 Task: Create a task  Develop a new online tool for online customer experience mapping , assign it to team member softage.2@softage.net in the project ConceptTech and update the status of the task to  At Risk , set the priority of the task to Medium
Action: Mouse moved to (233, 403)
Screenshot: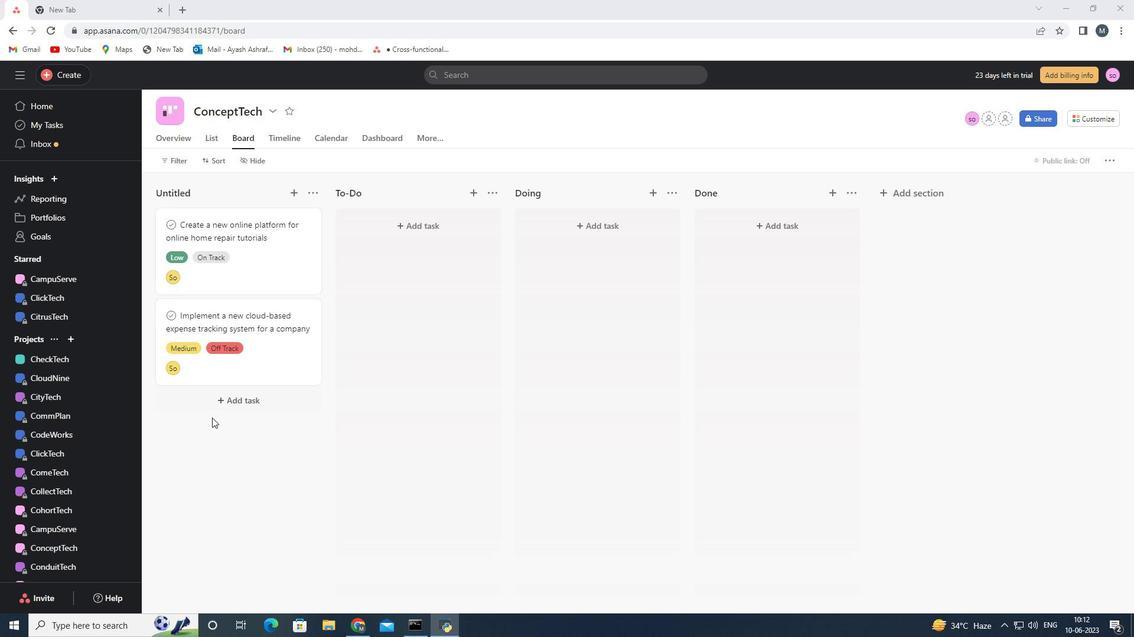 
Action: Mouse pressed left at (233, 403)
Screenshot: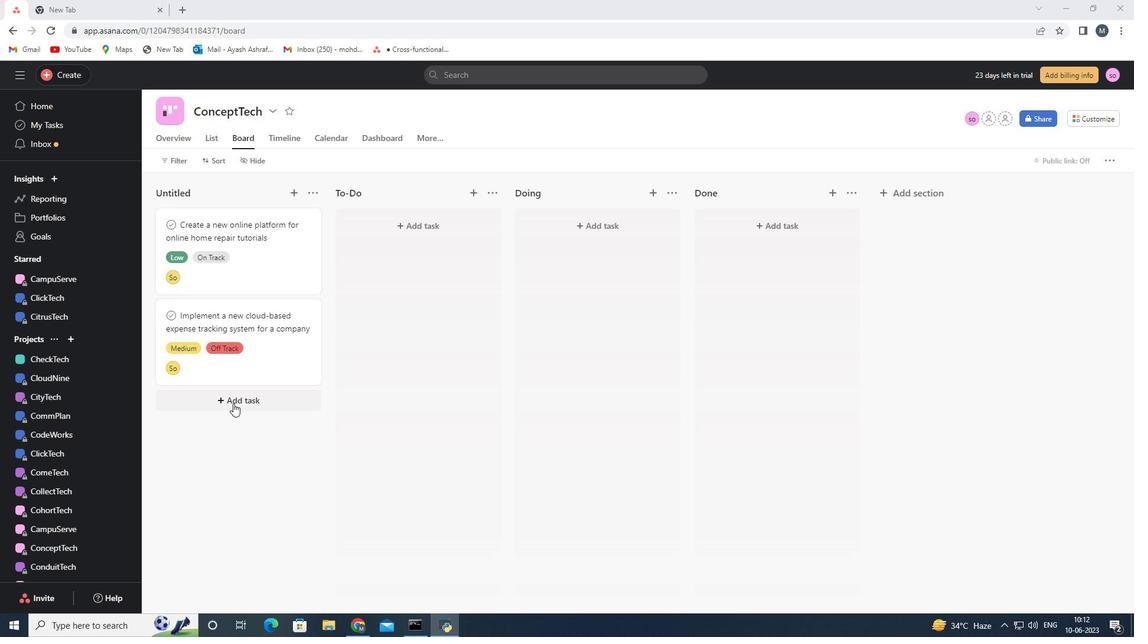 
Action: Mouse moved to (231, 403)
Screenshot: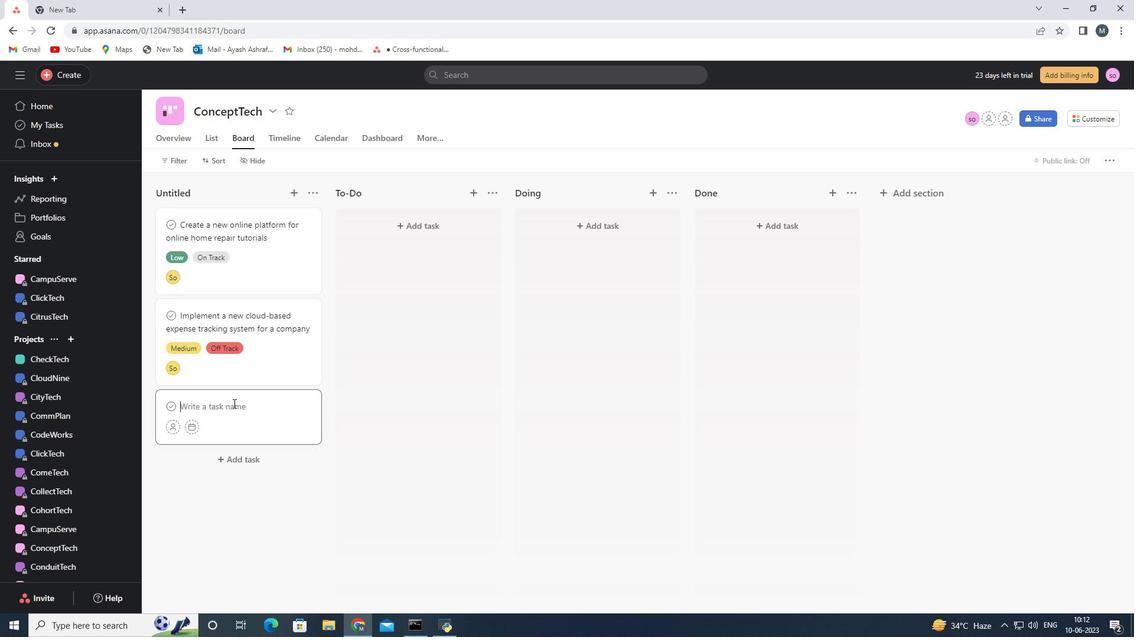 
Action: Mouse pressed left at (231, 403)
Screenshot: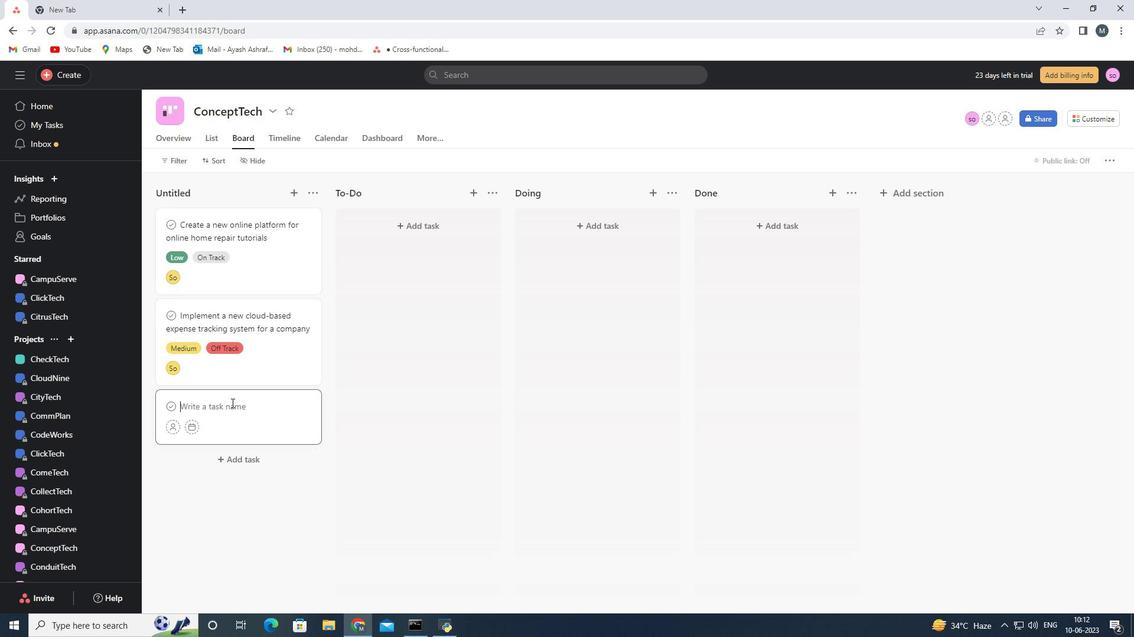 
Action: Key pressed <Key.shift>Dvelop<Key.space>
Screenshot: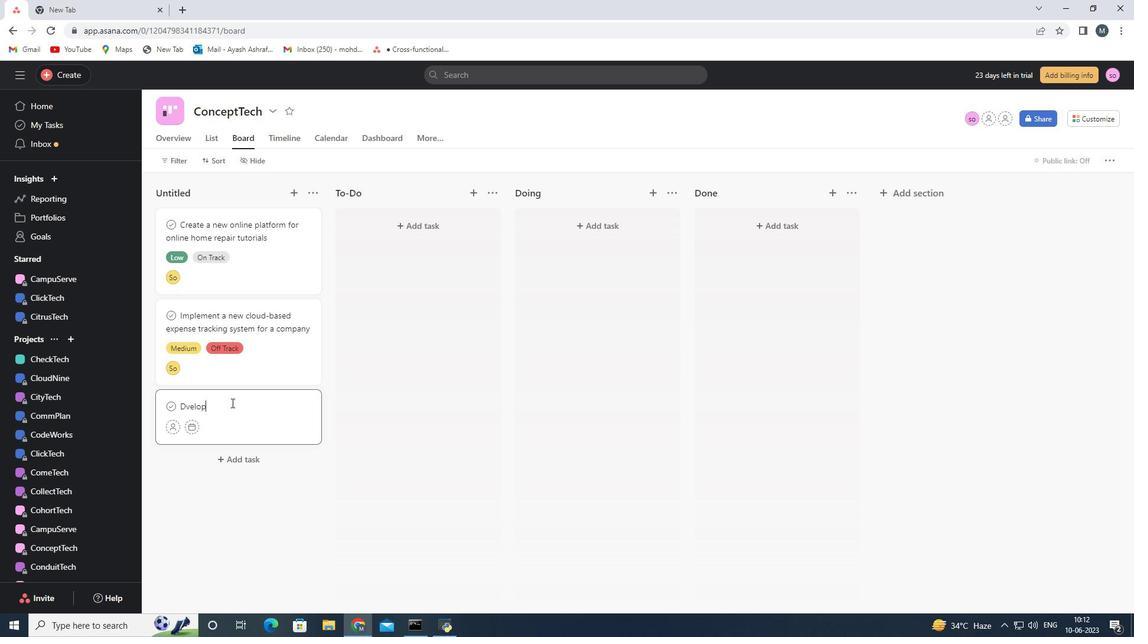 
Action: Mouse moved to (187, 408)
Screenshot: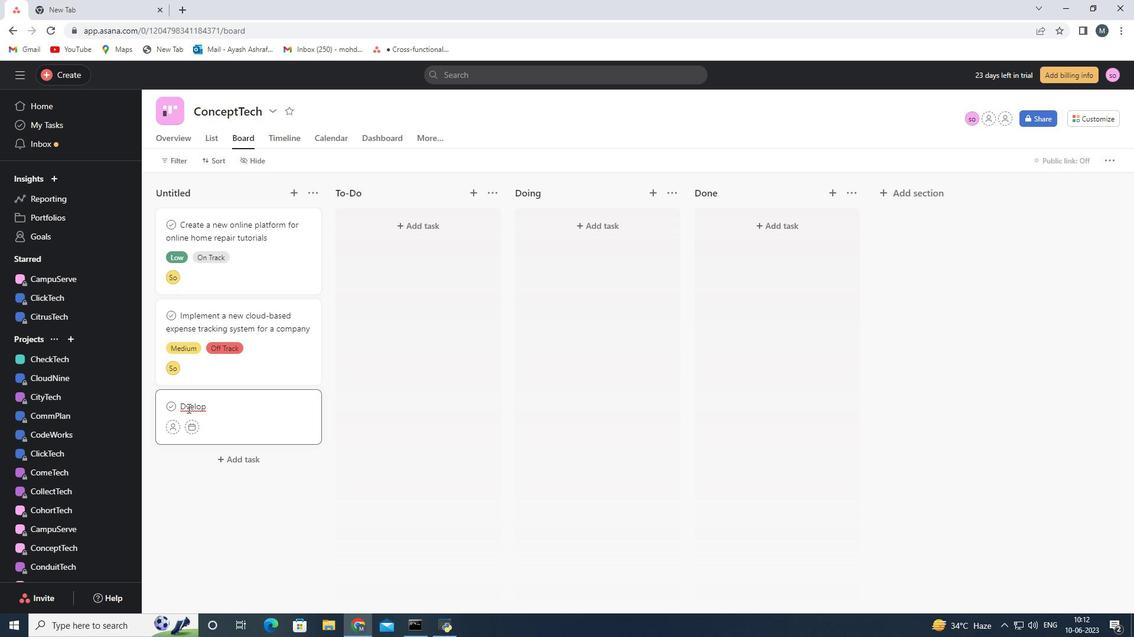 
Action: Mouse pressed left at (187, 408)
Screenshot: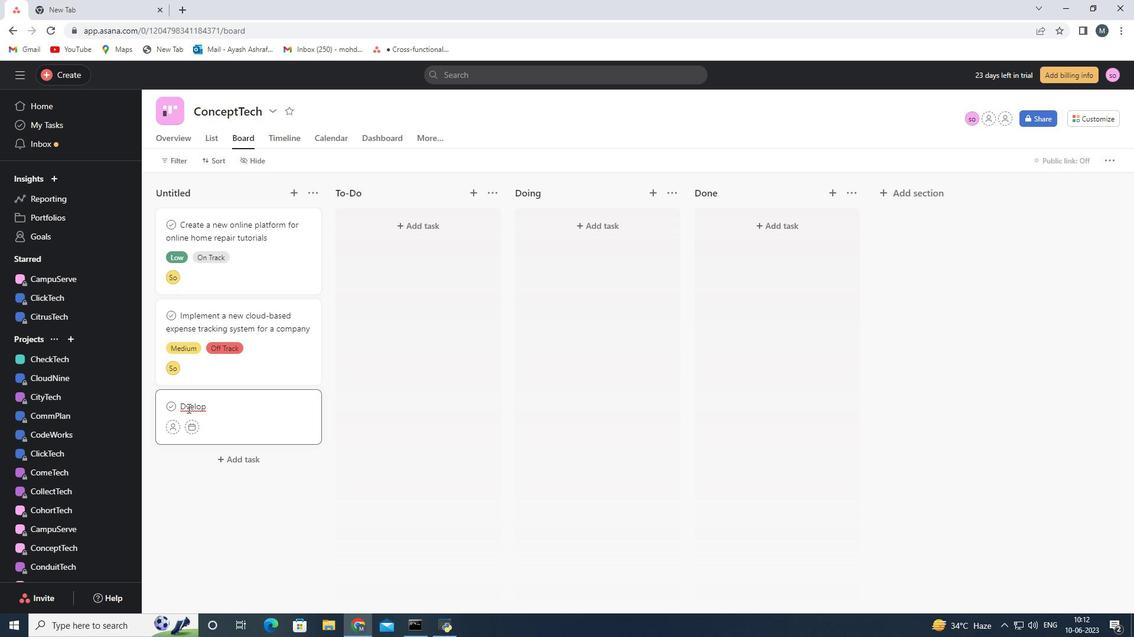 
Action: Mouse moved to (191, 409)
Screenshot: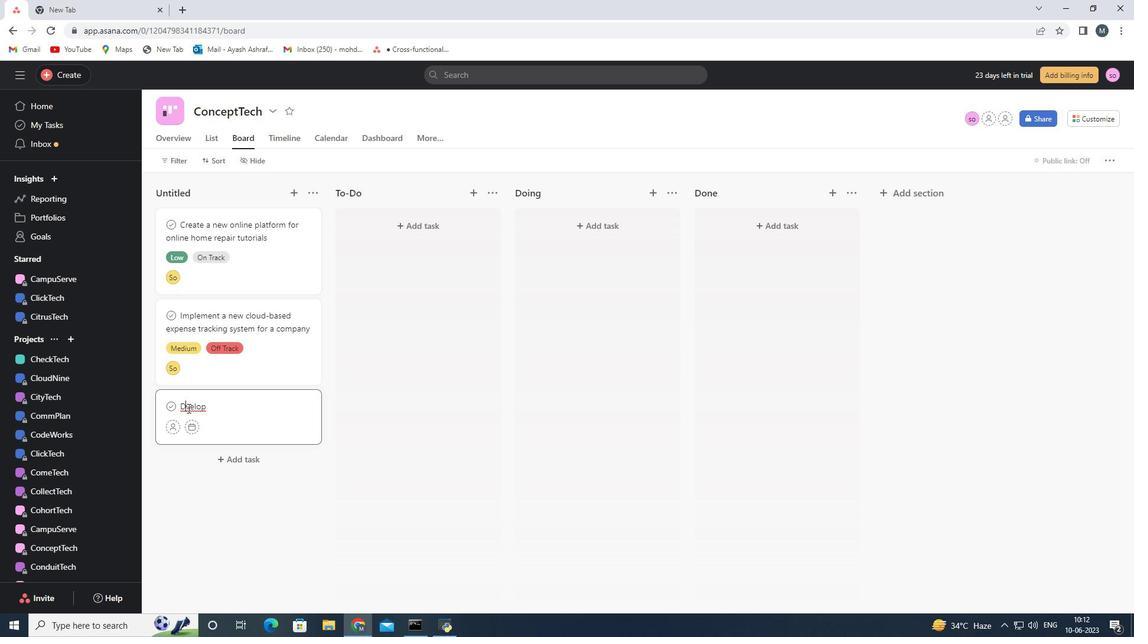 
Action: Key pressed e
Screenshot: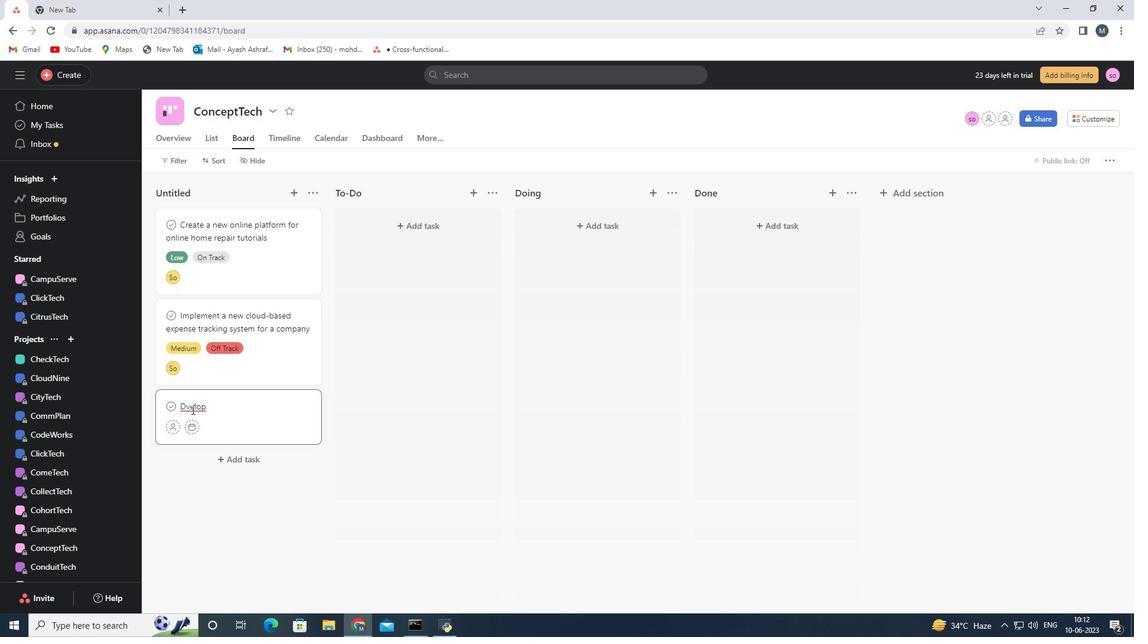 
Action: Mouse moved to (236, 406)
Screenshot: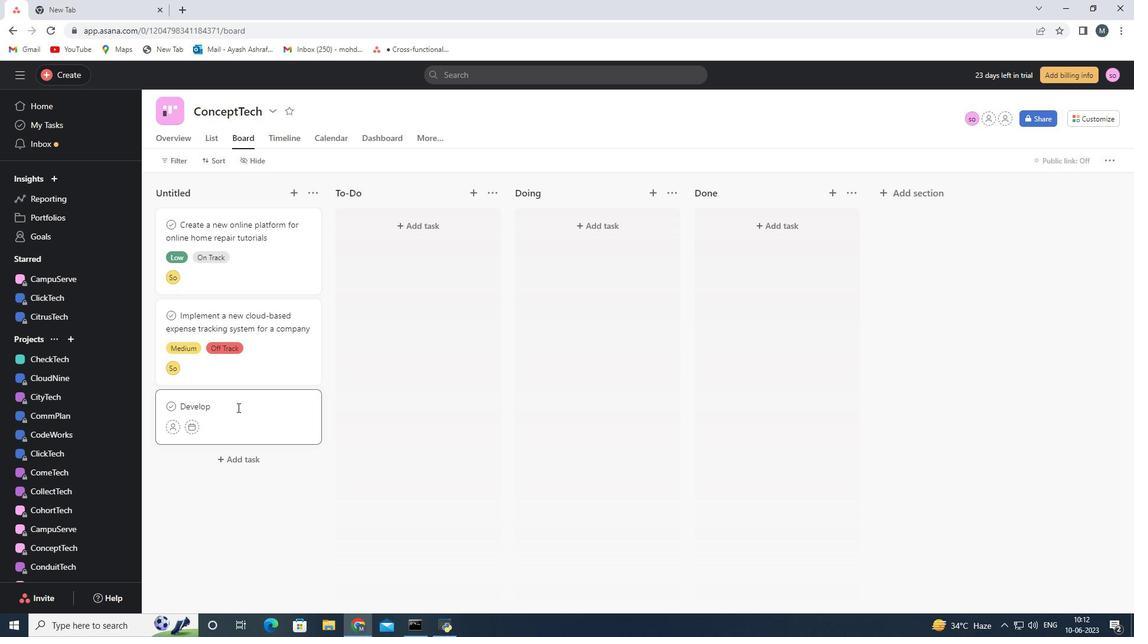 
Action: Mouse pressed left at (236, 406)
Screenshot: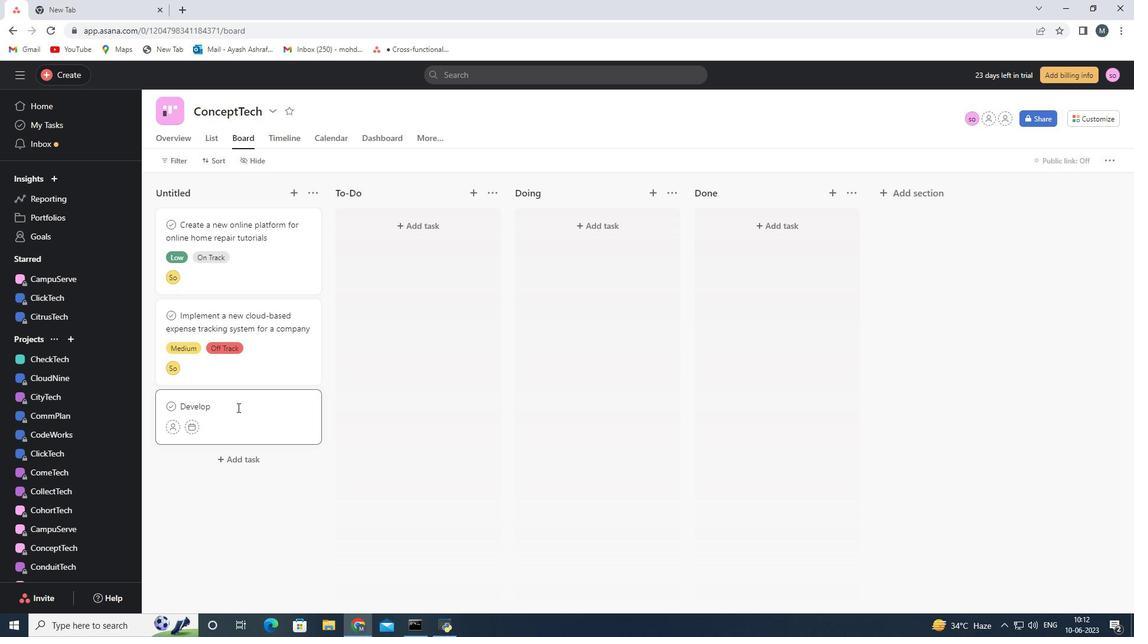 
Action: Key pressed a<Key.space>new<Key.space>online<Key.space>tool<Key.space>for<Key.space>online<Key.space>customer<Key.space>experience<Key.space>mapping<Key.space>
Screenshot: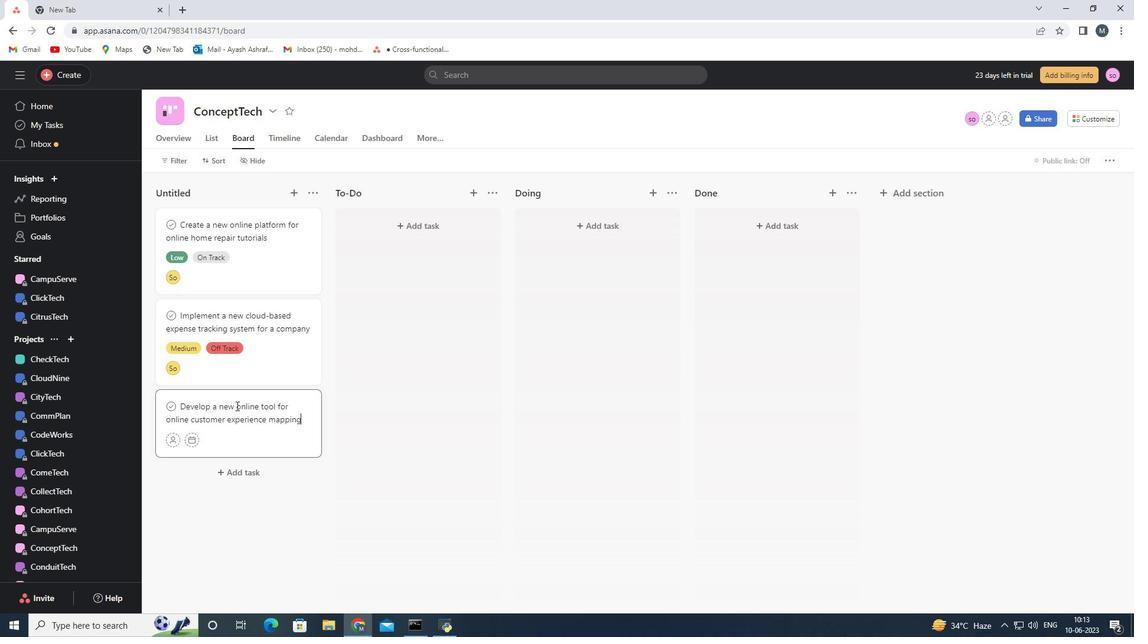 
Action: Mouse moved to (171, 441)
Screenshot: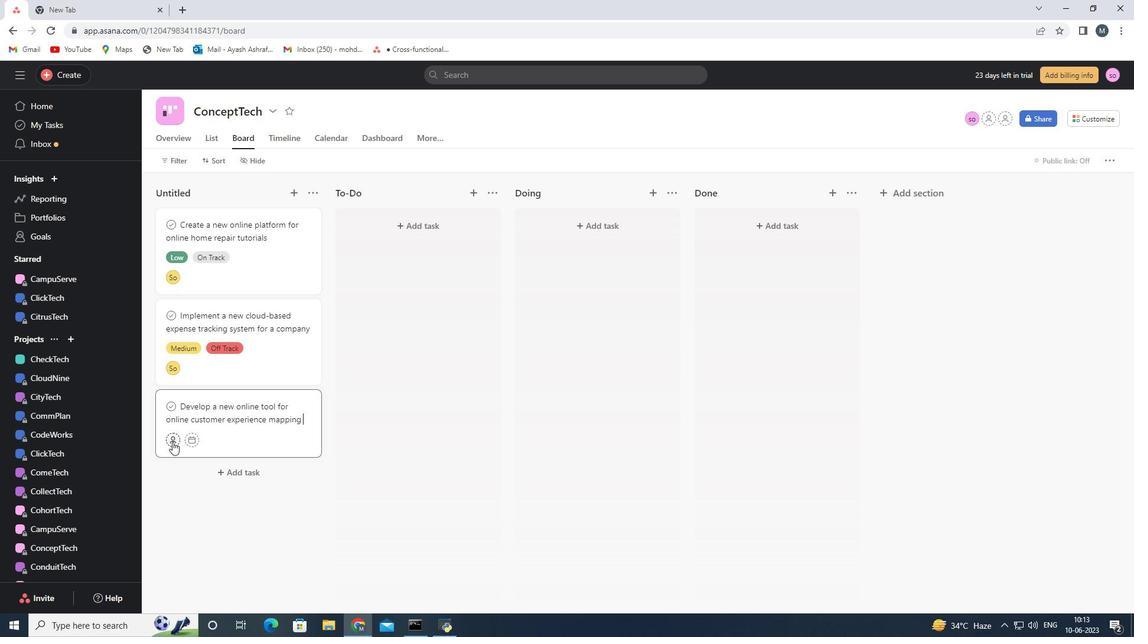 
Action: Mouse pressed left at (171, 441)
Screenshot: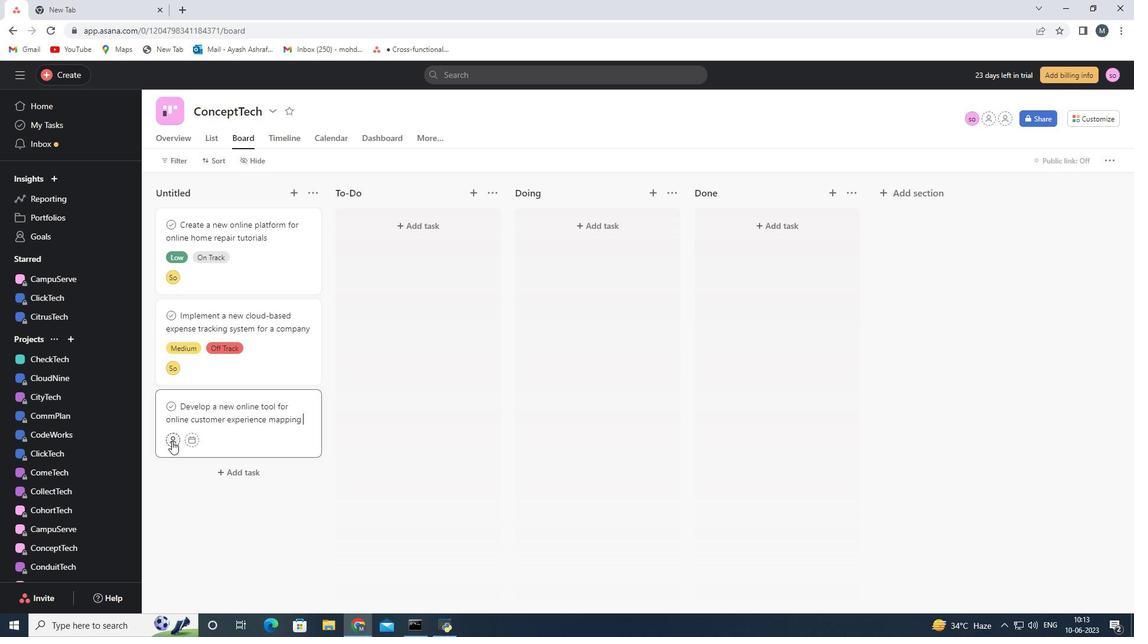 
Action: Mouse moved to (238, 486)
Screenshot: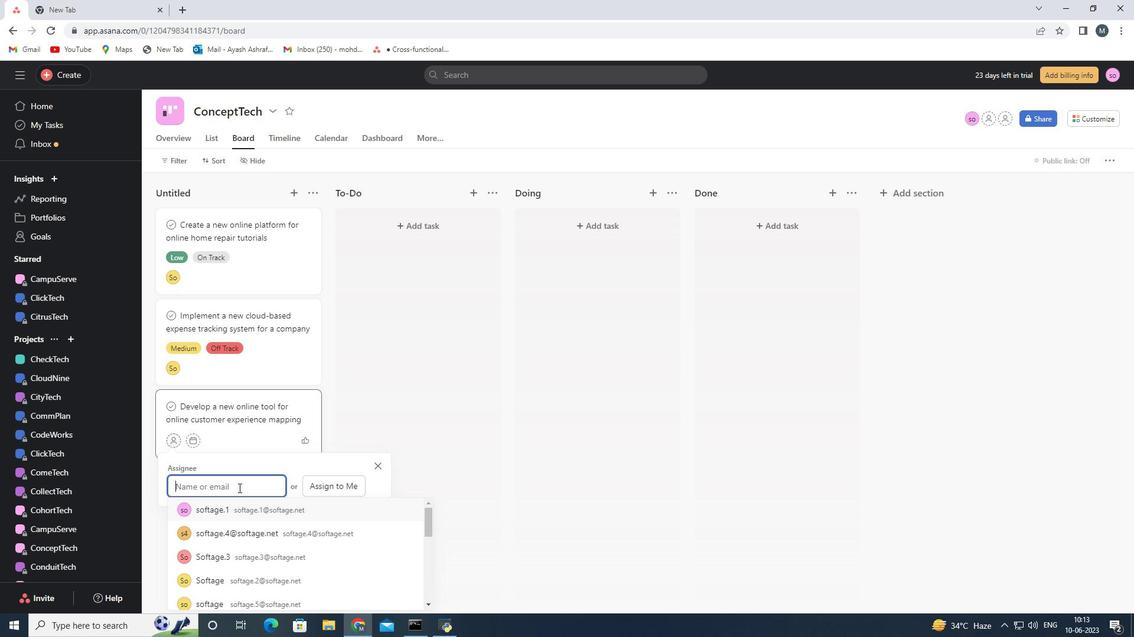 
Action: Mouse pressed left at (238, 486)
Screenshot: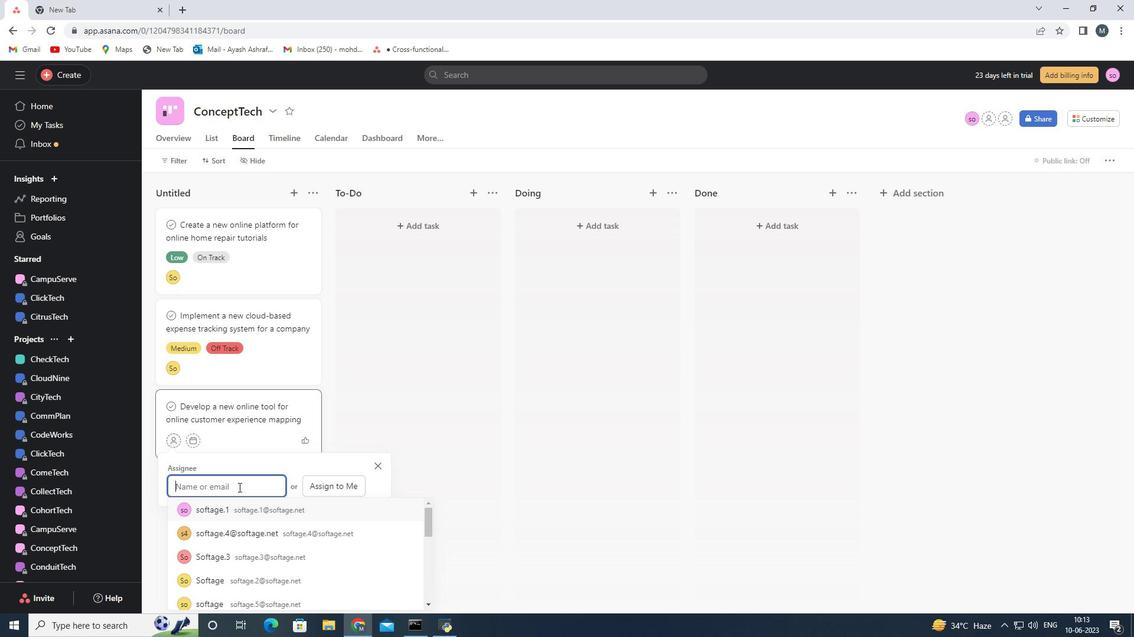 
Action: Key pressed softage.2<Key.shift>@sofft<Key.backspace><Key.backspace>tage.m<Key.backspace>net
Screenshot: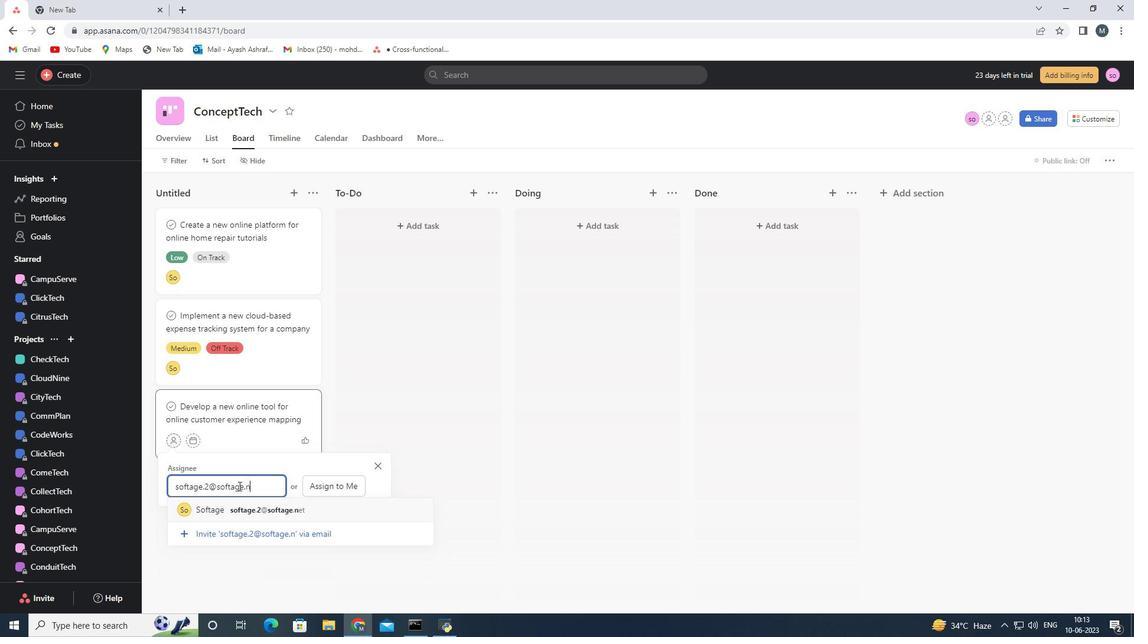 
Action: Mouse moved to (254, 512)
Screenshot: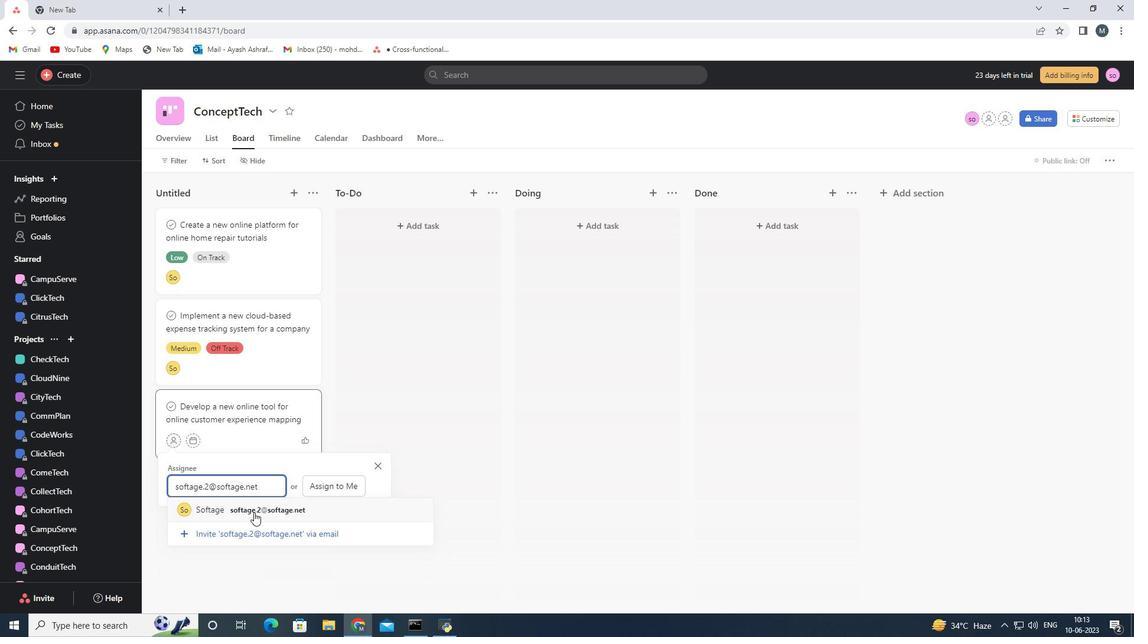 
Action: Mouse pressed left at (254, 512)
Screenshot: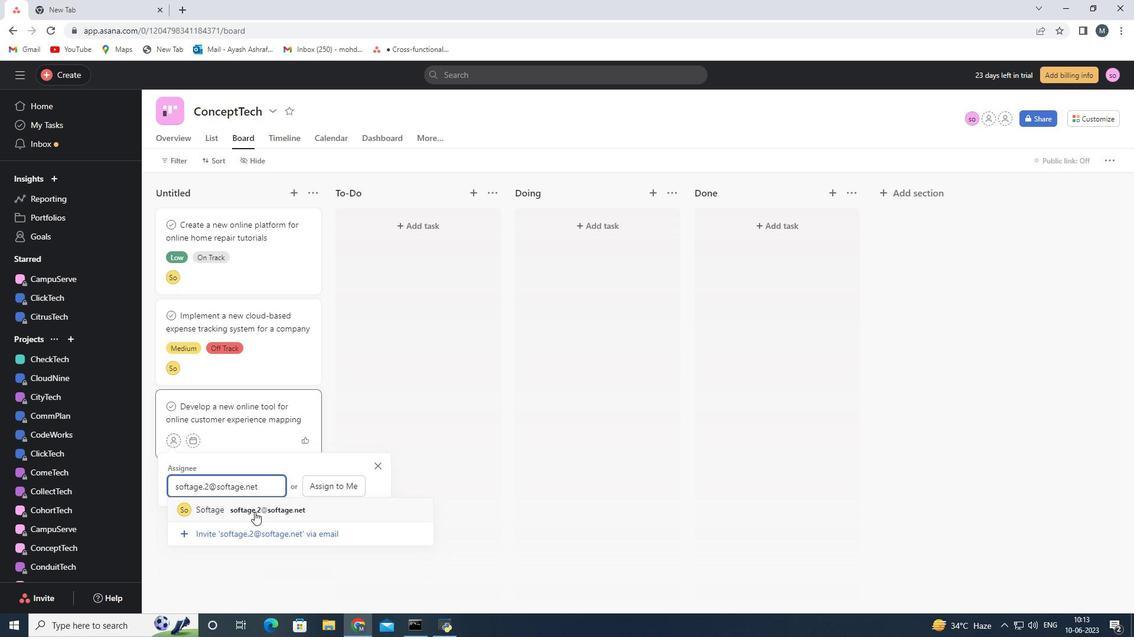 
Action: Mouse moved to (271, 422)
Screenshot: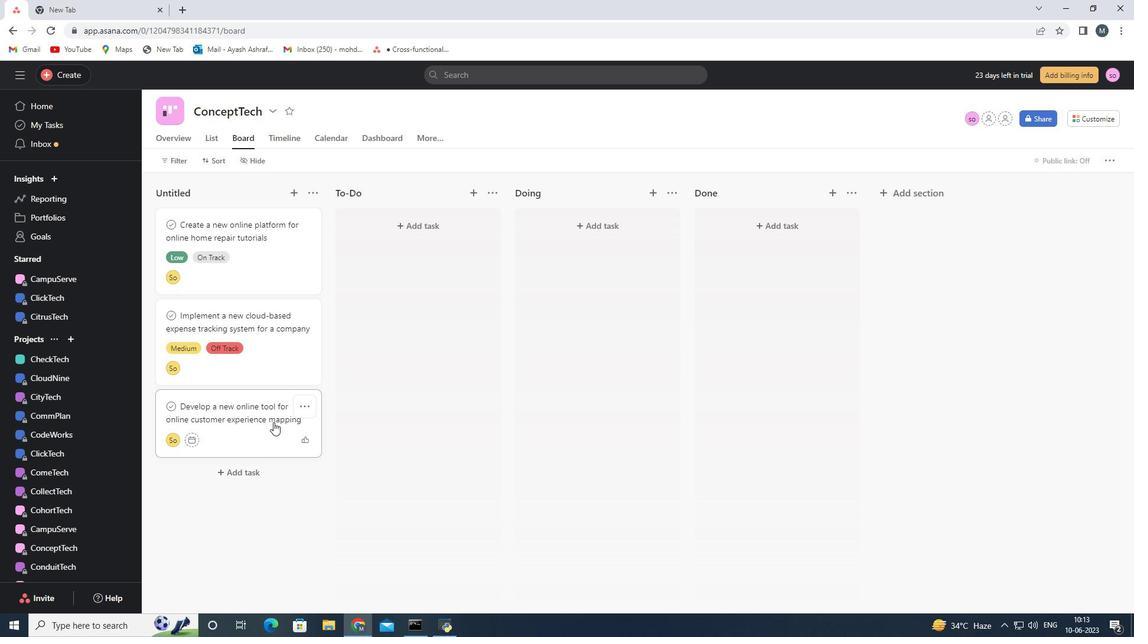 
Action: Mouse pressed left at (271, 422)
Screenshot: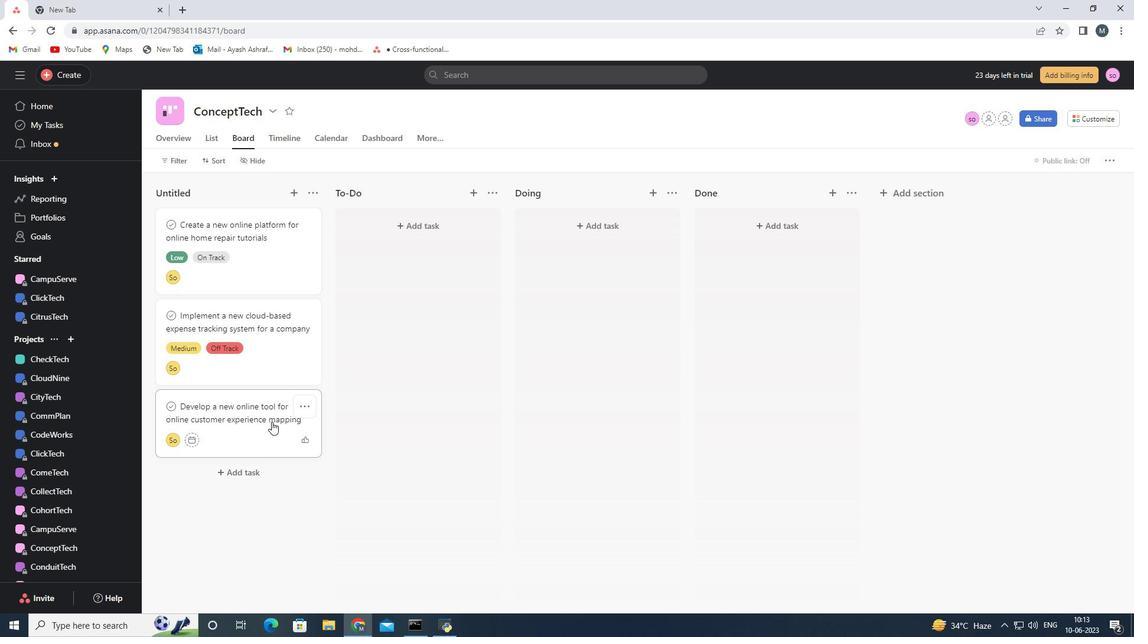 
Action: Mouse moved to (864, 386)
Screenshot: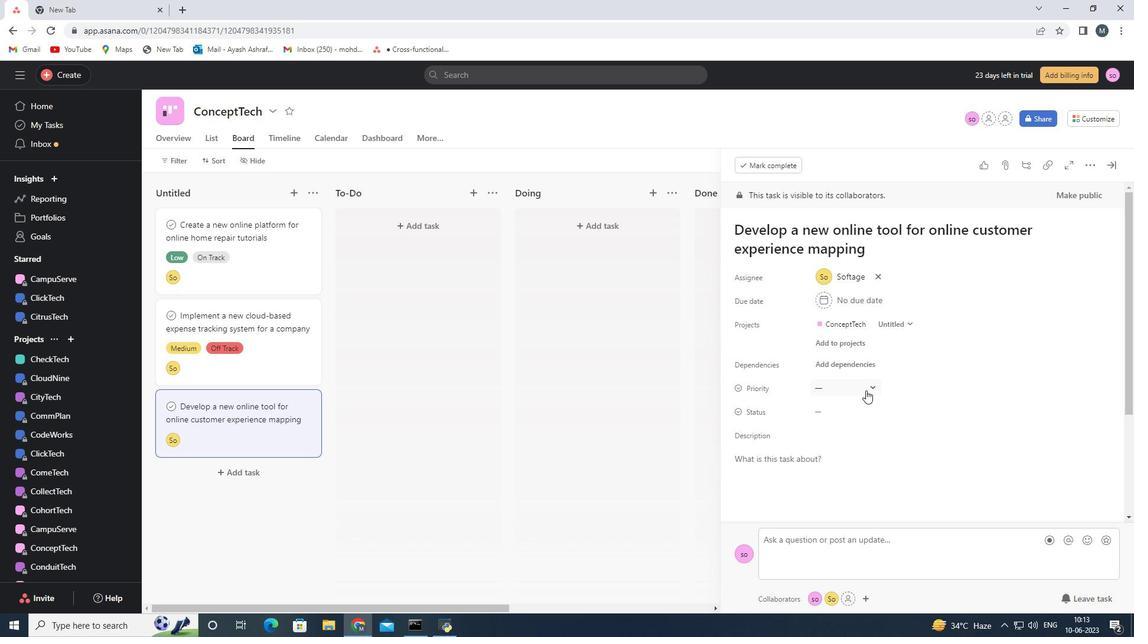 
Action: Mouse pressed left at (864, 386)
Screenshot: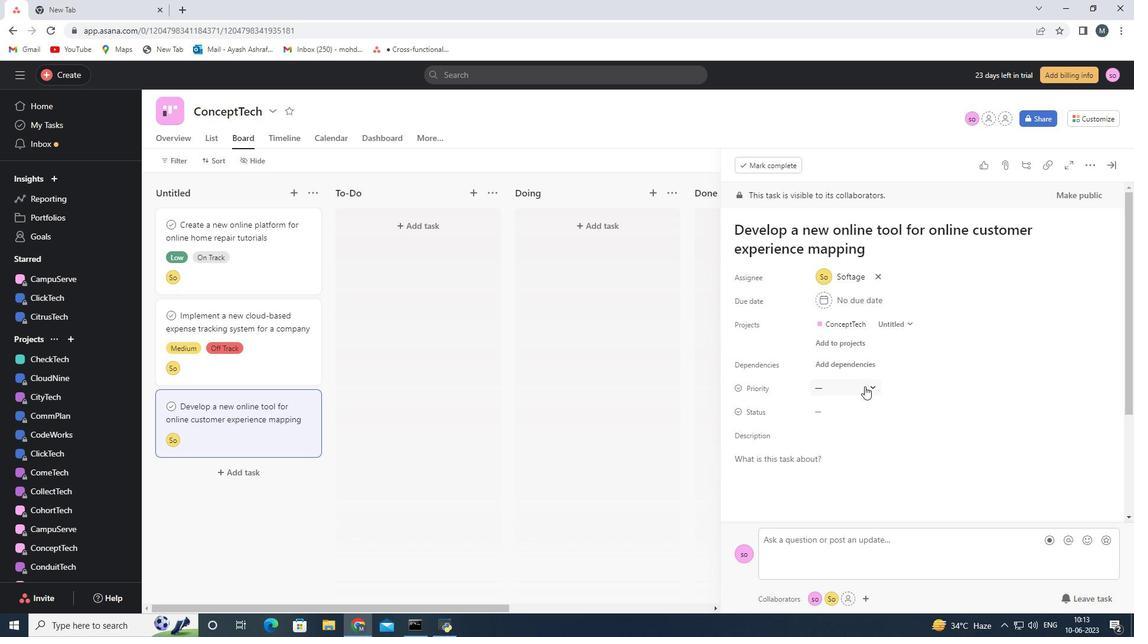 
Action: Mouse moved to (853, 452)
Screenshot: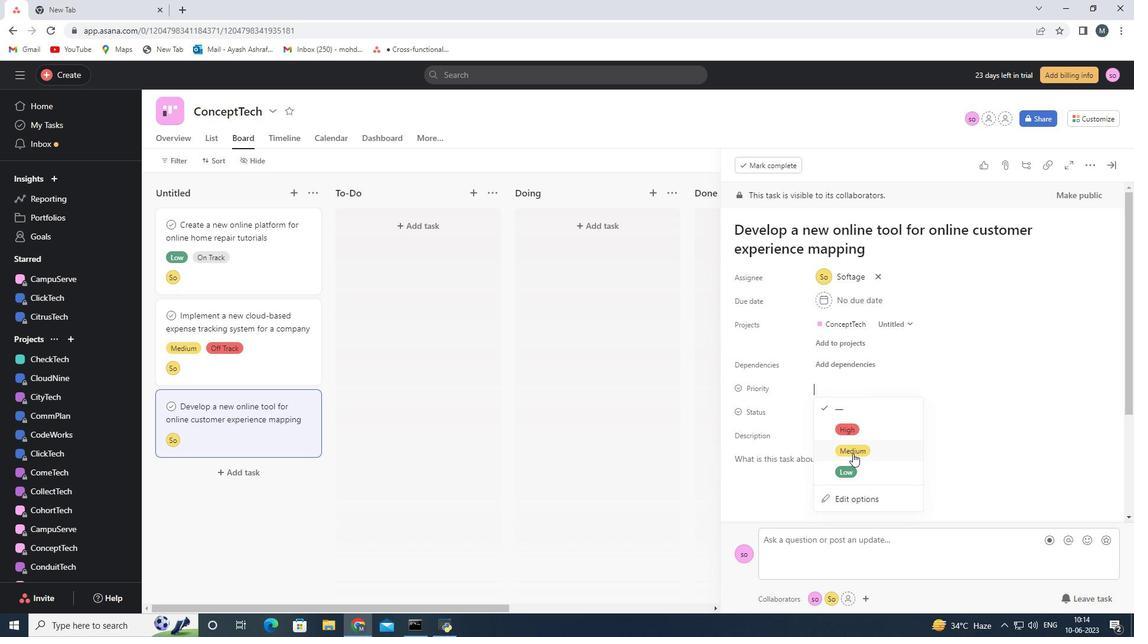 
Action: Mouse pressed left at (853, 452)
Screenshot: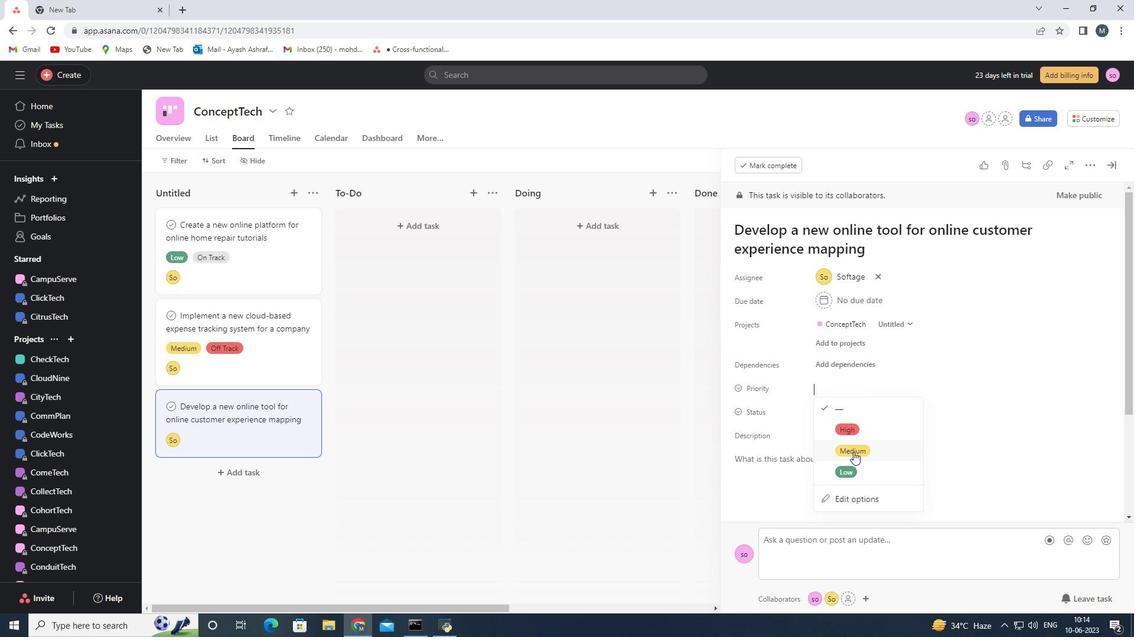 
Action: Mouse moved to (819, 411)
Screenshot: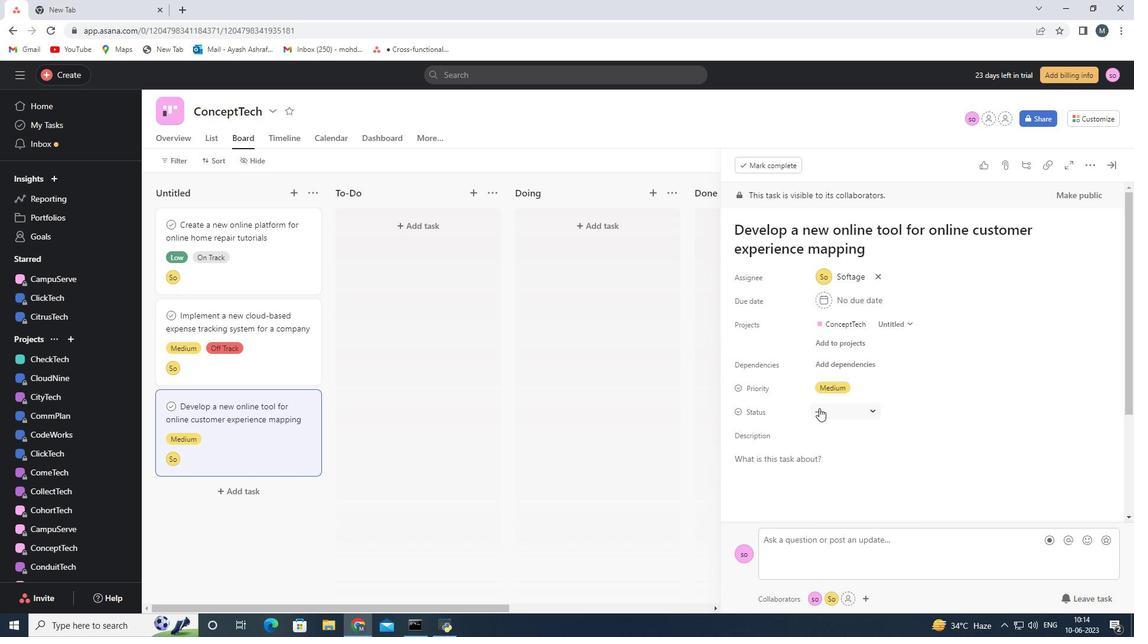 
Action: Mouse pressed left at (819, 411)
Screenshot: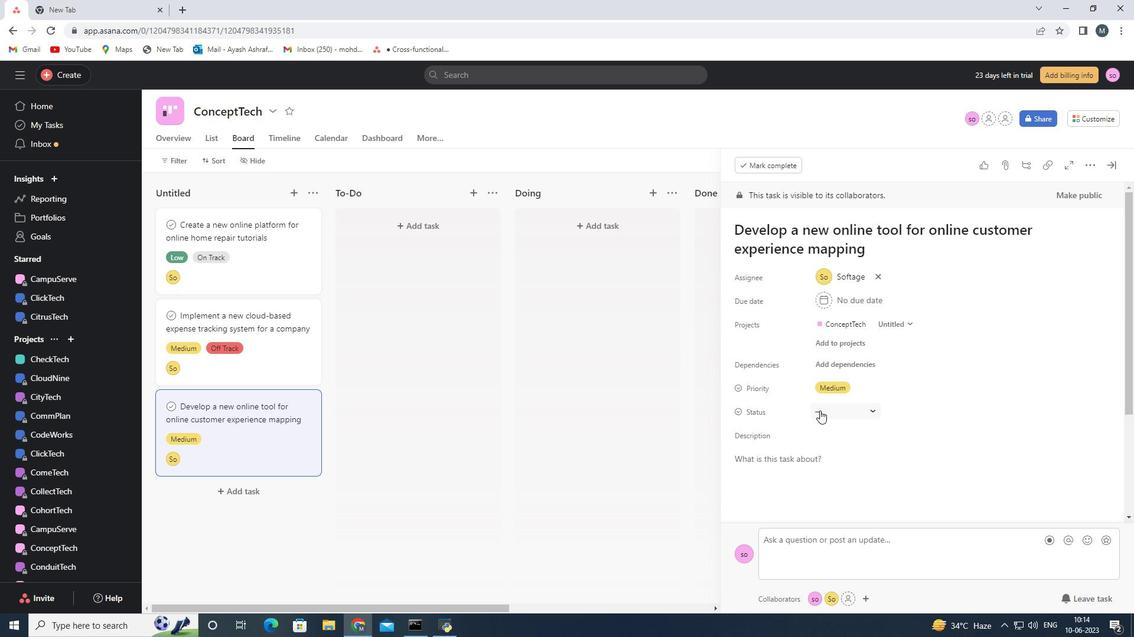 
Action: Mouse moved to (855, 494)
Screenshot: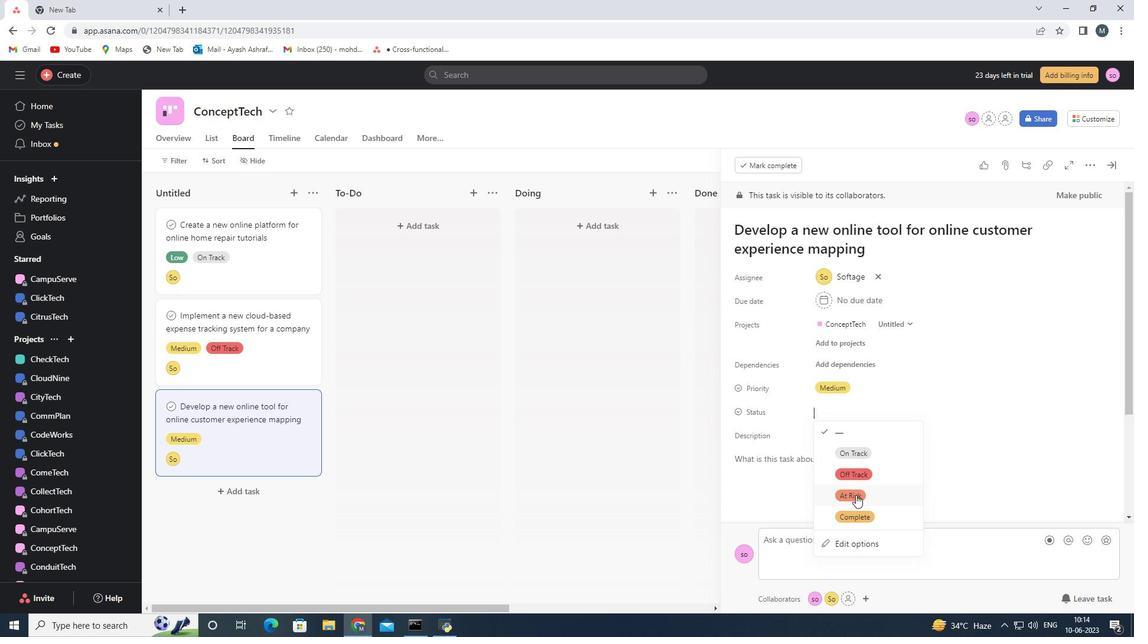 
Action: Mouse pressed left at (855, 494)
Screenshot: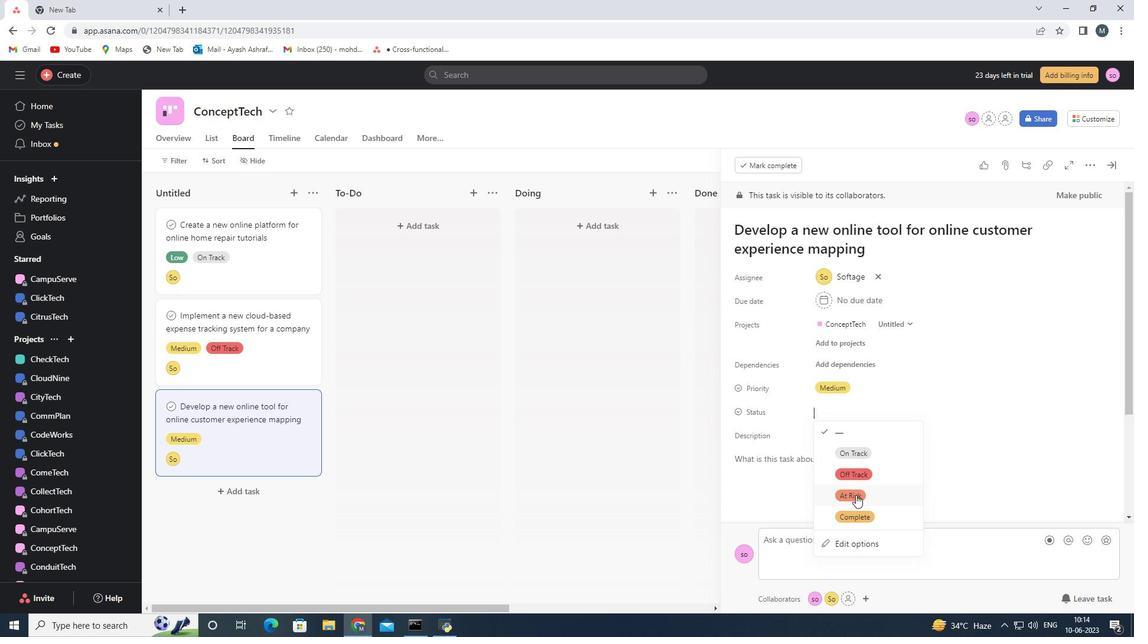
Action: Mouse moved to (1112, 170)
Screenshot: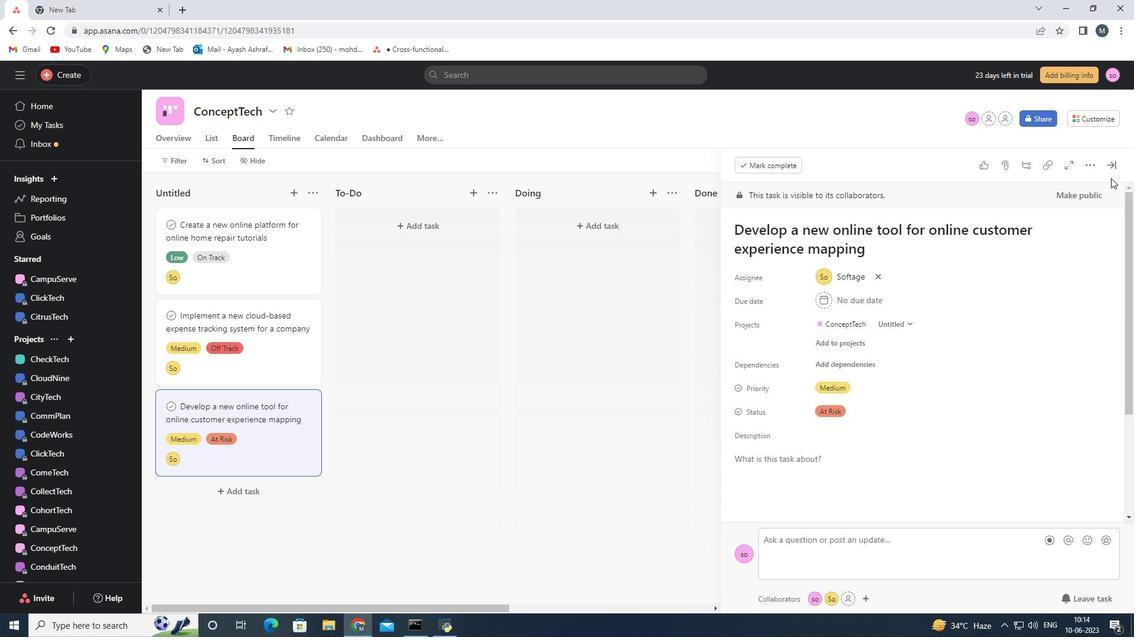 
Action: Mouse pressed left at (1112, 170)
Screenshot: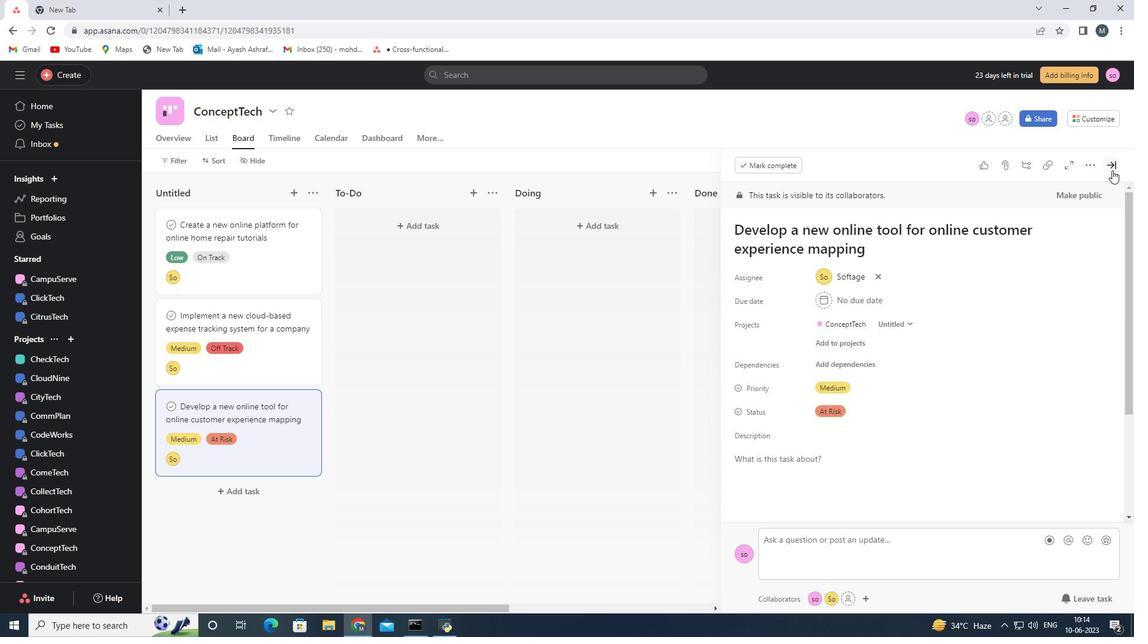 
Action: Mouse moved to (322, 431)
Screenshot: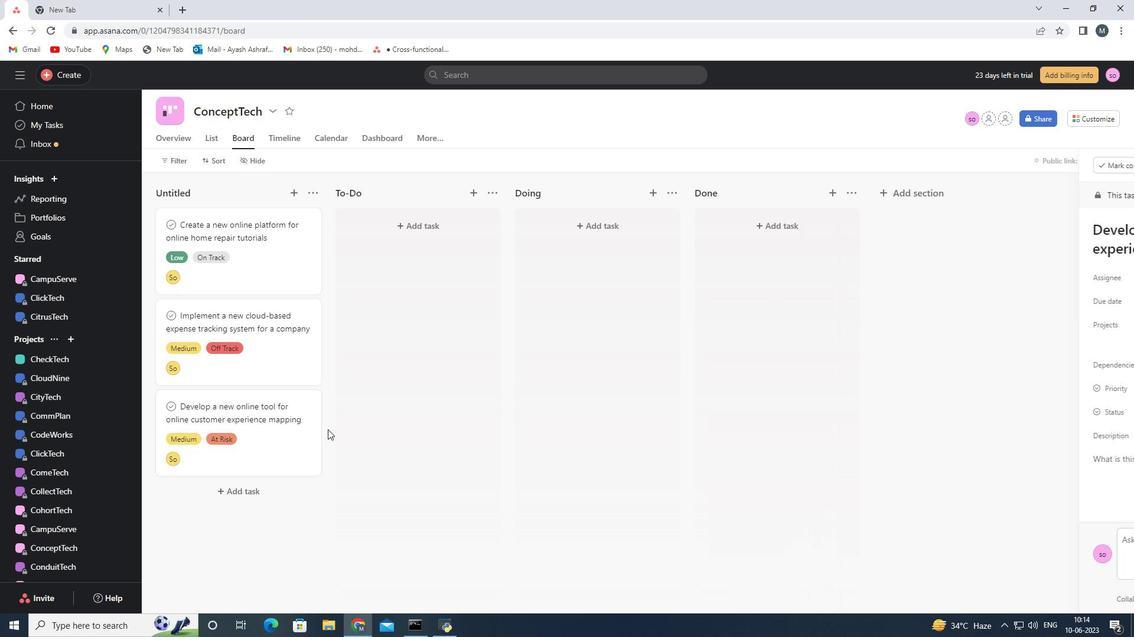 
